 Task: Send an email with the signature Daniel Baker with the subject Thank you for a portfolio and the message I have some concerns regarding the progress of the project. Can we set up a call to discuss this further? from softage.10@softage.net to softage.2@softage.net and move the email from Sent Items to the folder Web analytics
Action: Mouse moved to (93, 81)
Screenshot: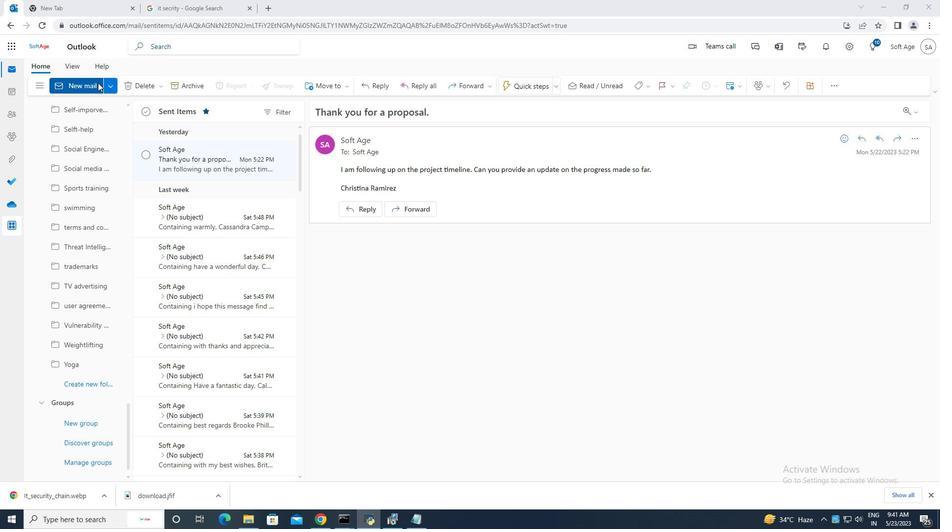 
Action: Mouse pressed left at (93, 81)
Screenshot: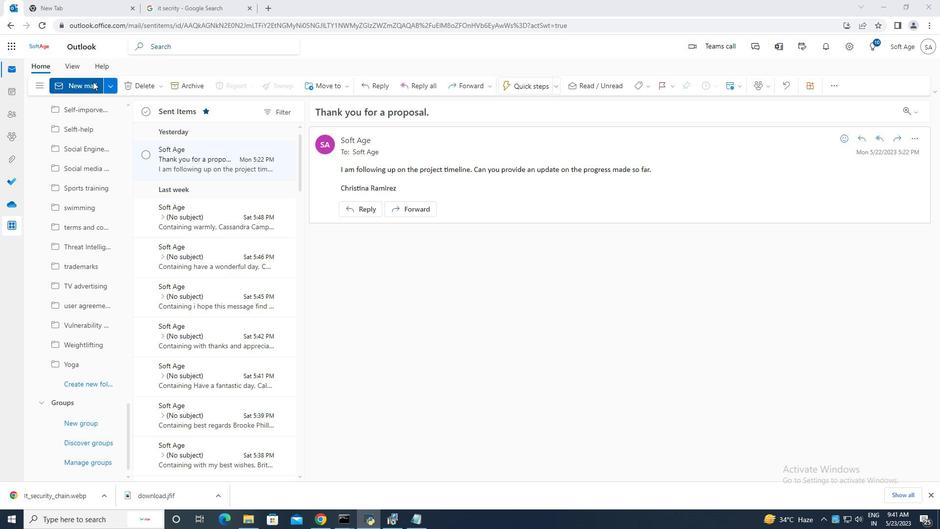 
Action: Mouse moved to (632, 86)
Screenshot: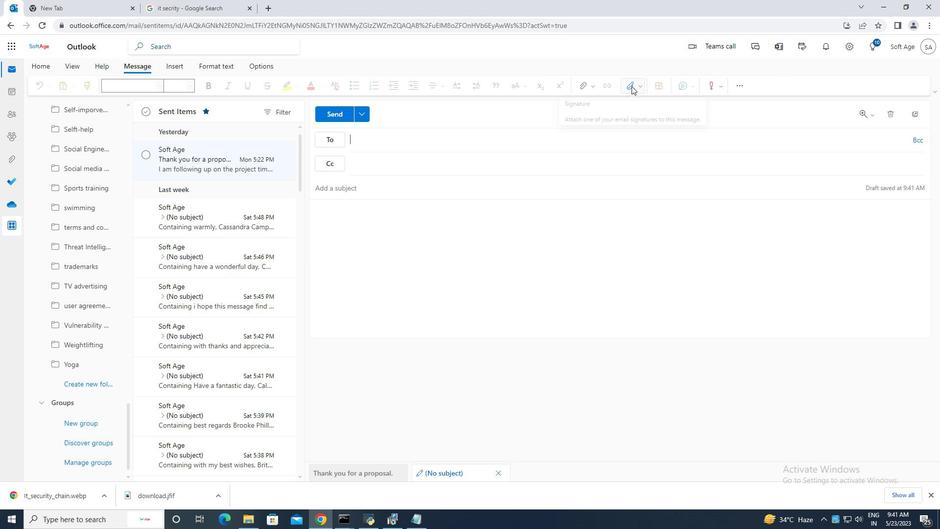 
Action: Mouse pressed left at (632, 86)
Screenshot: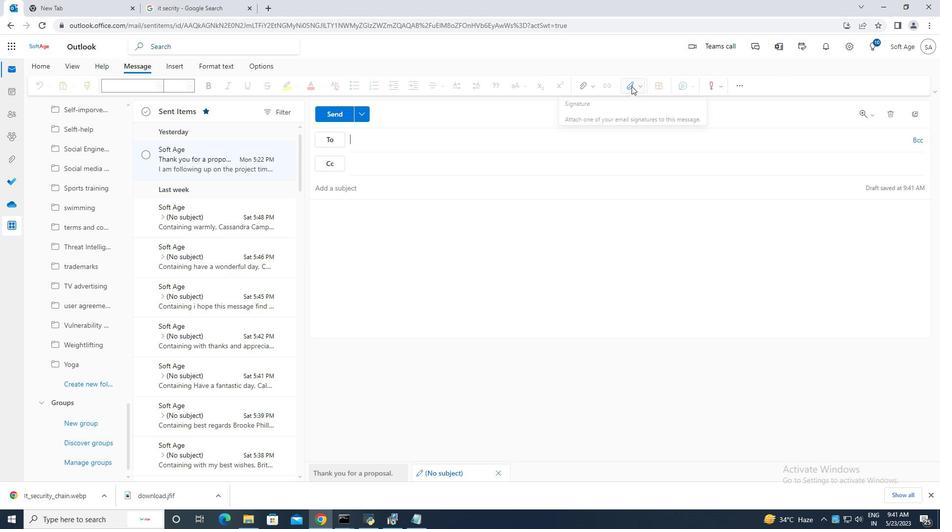 
Action: Mouse moved to (614, 125)
Screenshot: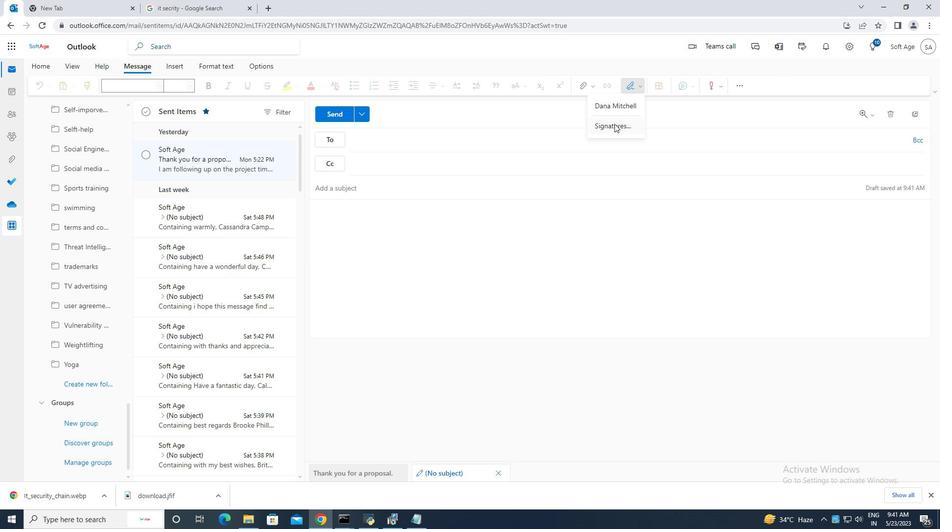 
Action: Mouse pressed left at (614, 125)
Screenshot: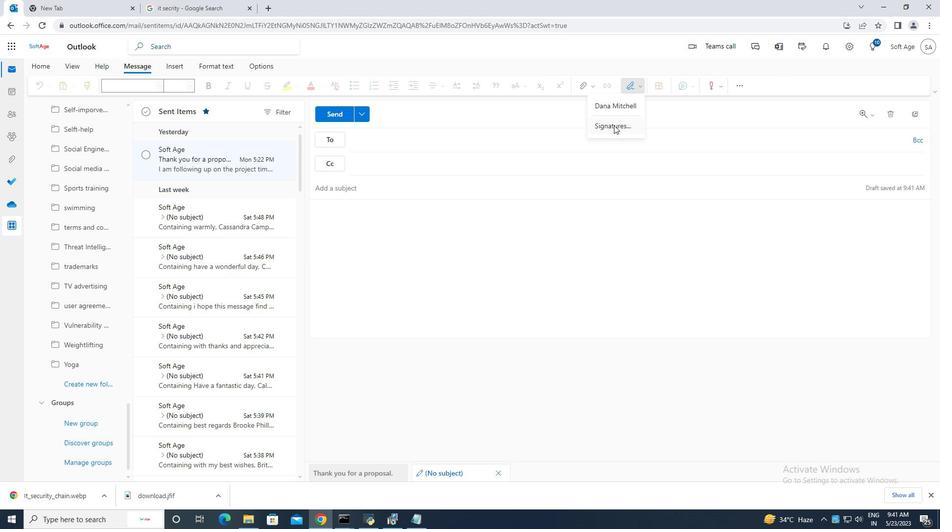 
Action: Mouse moved to (672, 164)
Screenshot: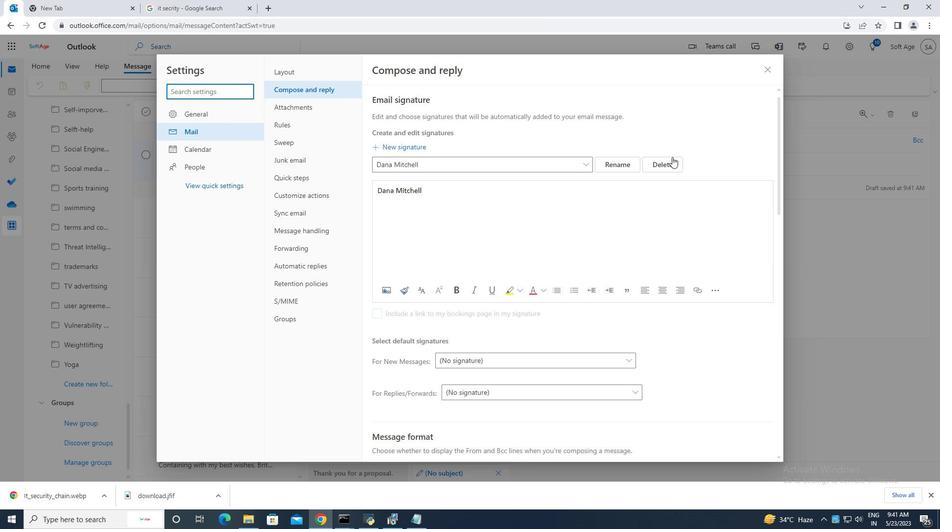
Action: Mouse pressed left at (672, 164)
Screenshot: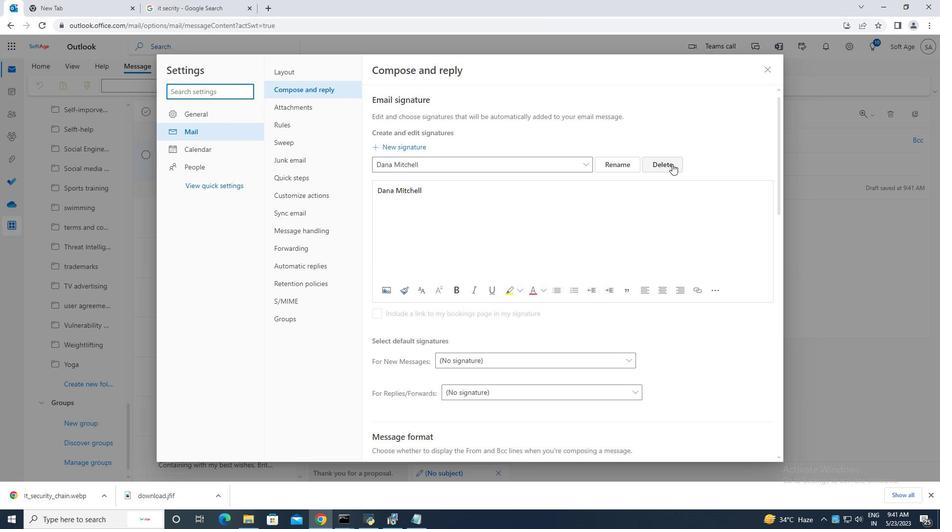 
Action: Mouse moved to (394, 166)
Screenshot: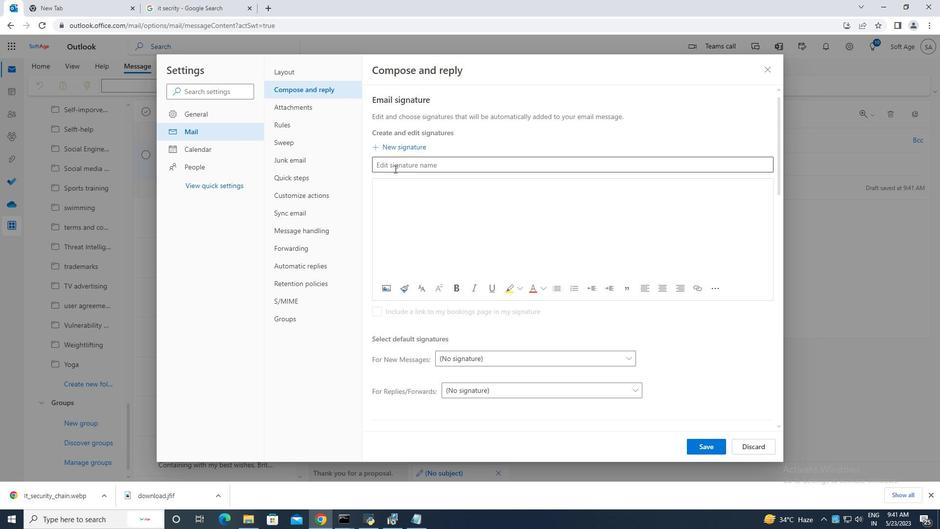 
Action: Mouse pressed left at (394, 166)
Screenshot: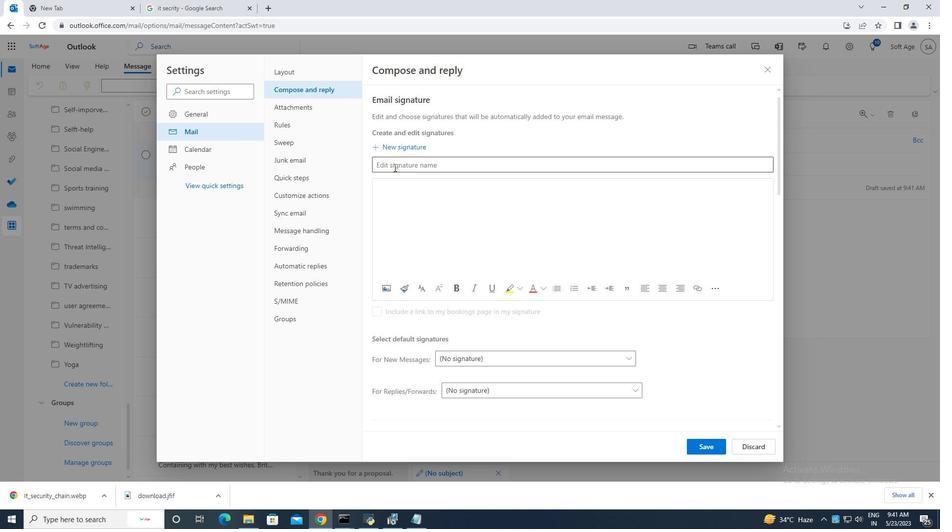 
Action: Key pressed <Key.caps_lock>D<Key.caps_lock>aniel<Key.space><Key.caps_lock>B<Key.caps_lock>aker<Key.space>
Screenshot: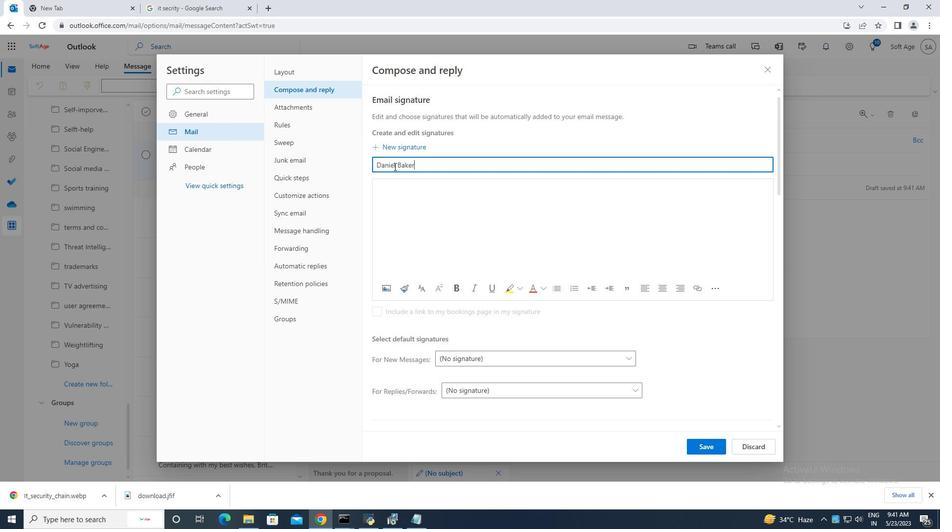 
Action: Mouse moved to (388, 183)
Screenshot: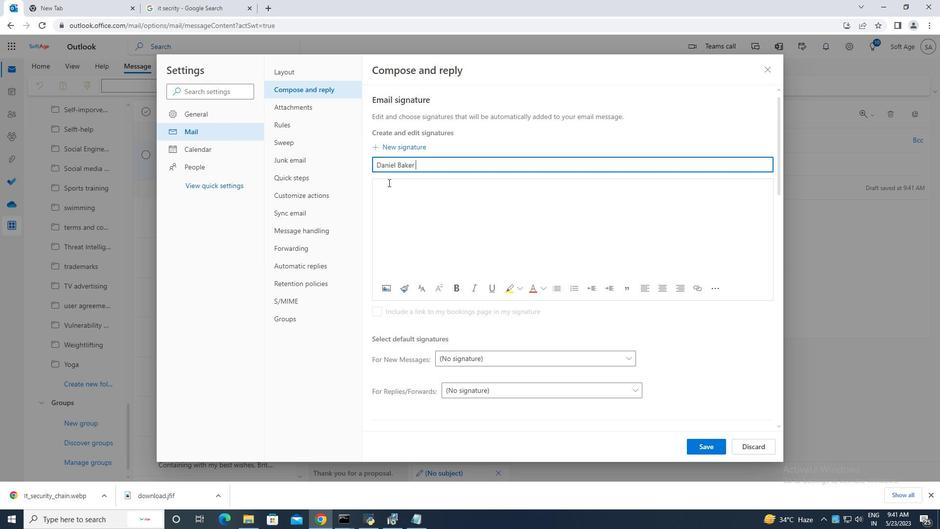 
Action: Mouse pressed left at (388, 183)
Screenshot: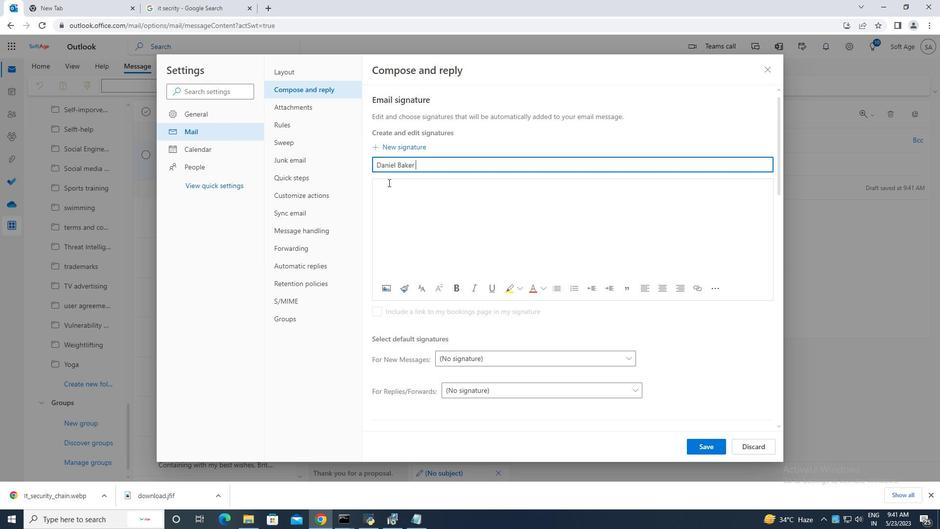
Action: Mouse moved to (391, 185)
Screenshot: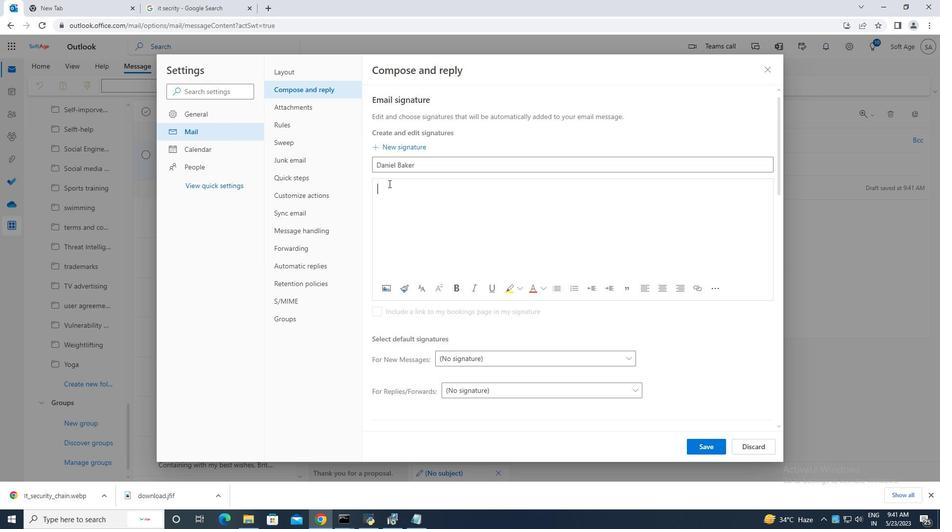 
Action: Key pressed <Key.caps_lock>D<Key.caps_lock>aniel<Key.space><Key.caps_lock>B<Key.caps_lock>aker
Screenshot: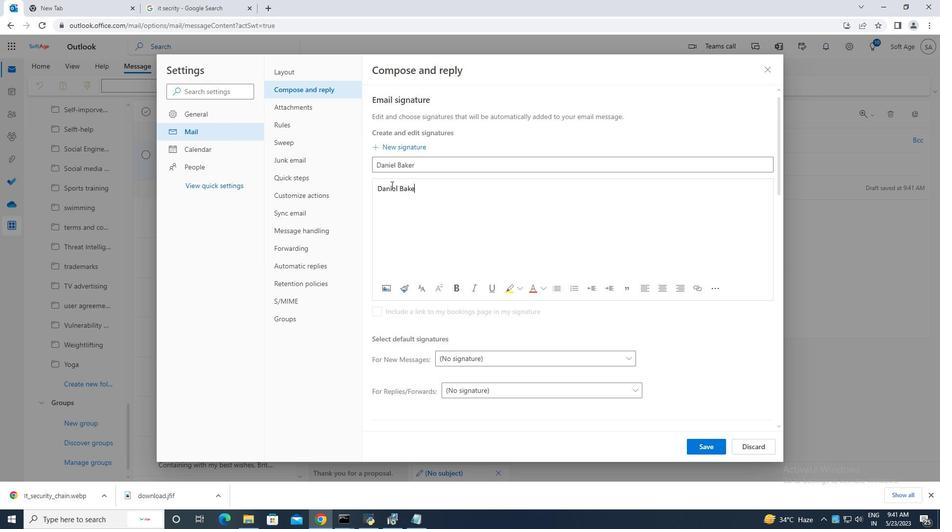 
Action: Mouse moved to (697, 443)
Screenshot: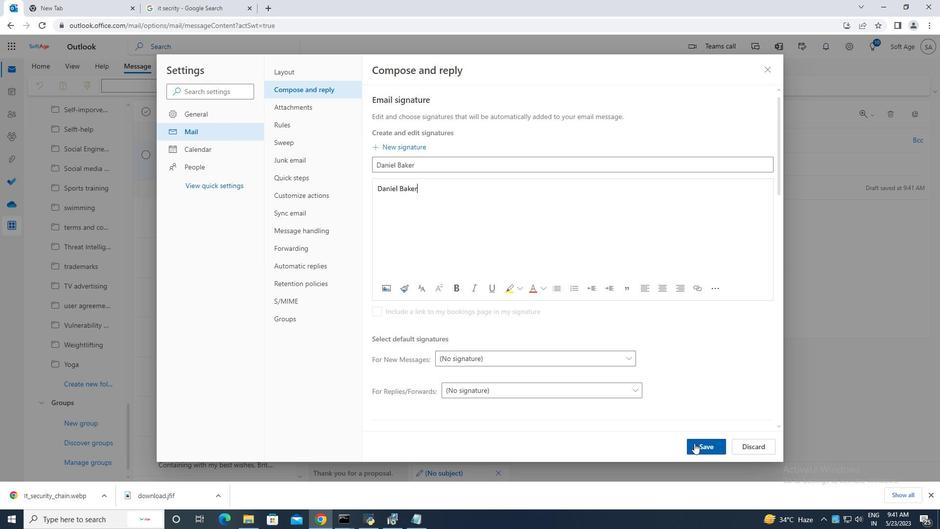 
Action: Mouse pressed left at (697, 443)
Screenshot: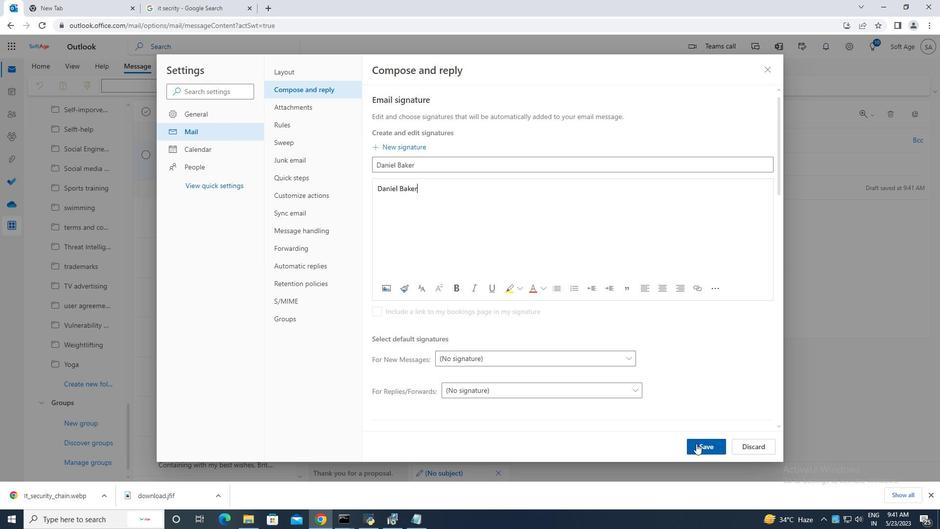
Action: Mouse moved to (766, 70)
Screenshot: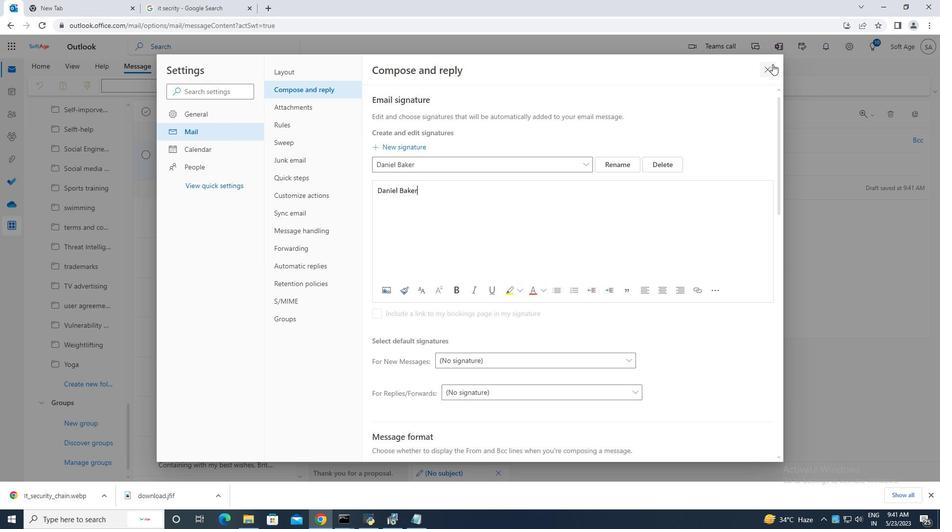 
Action: Mouse pressed left at (766, 70)
Screenshot: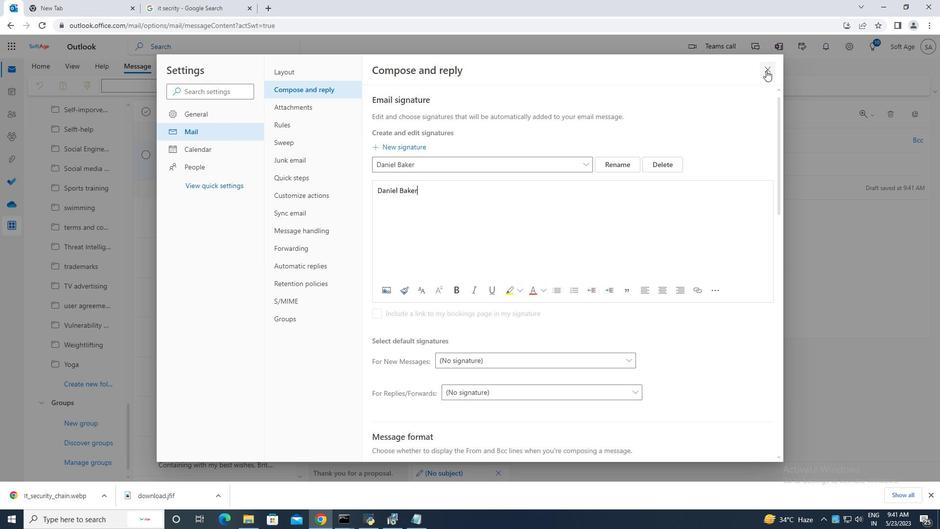 
Action: Mouse moved to (627, 89)
Screenshot: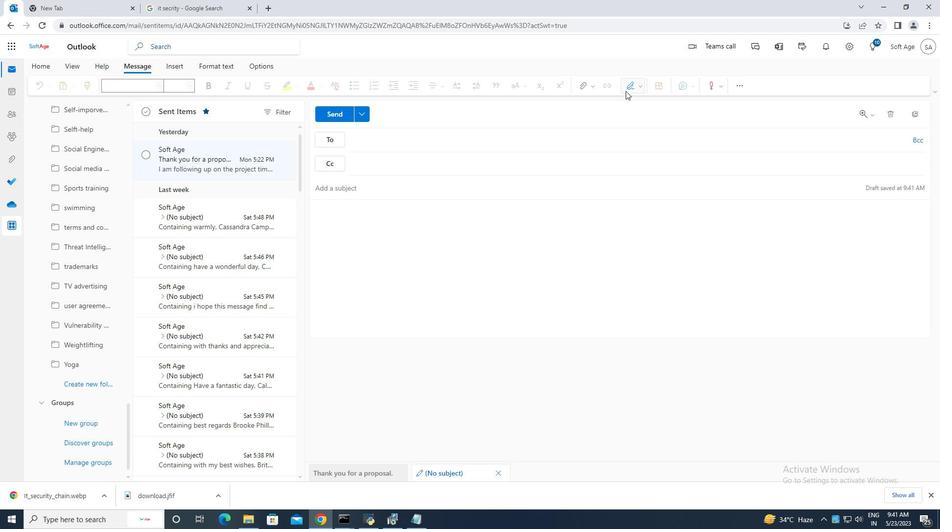 
Action: Mouse pressed left at (627, 89)
Screenshot: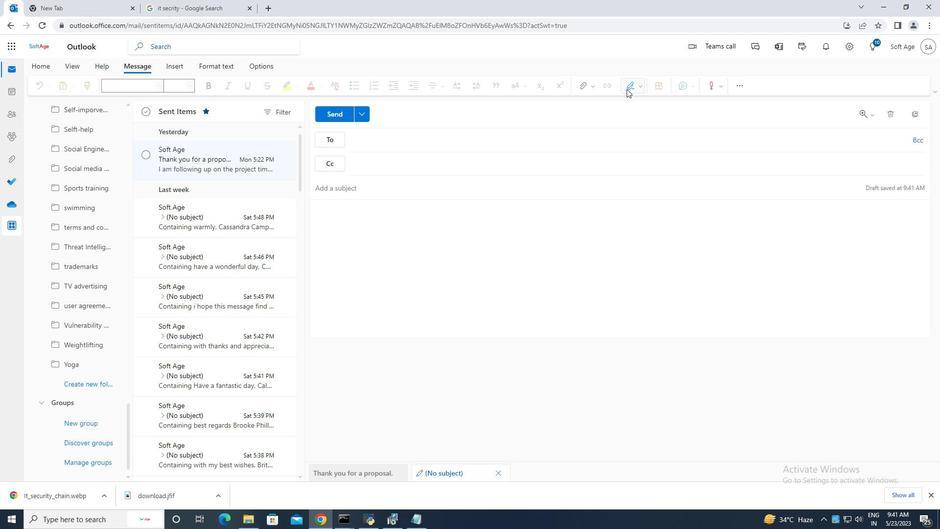 
Action: Mouse moved to (614, 106)
Screenshot: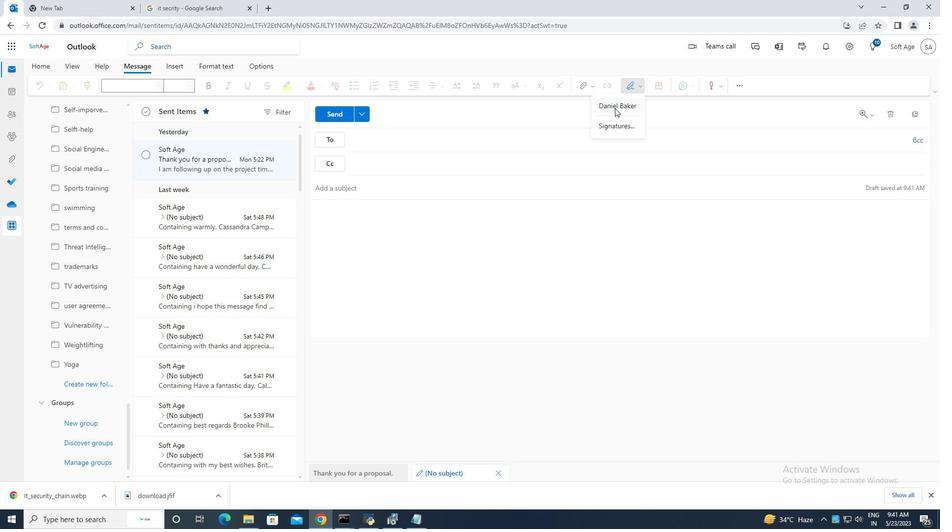 
Action: Mouse pressed left at (614, 106)
Screenshot: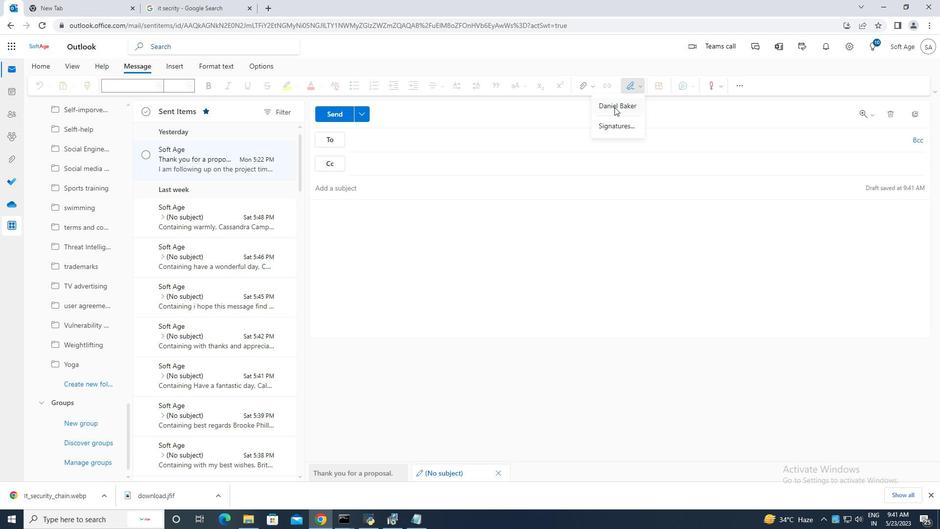 
Action: Mouse moved to (336, 187)
Screenshot: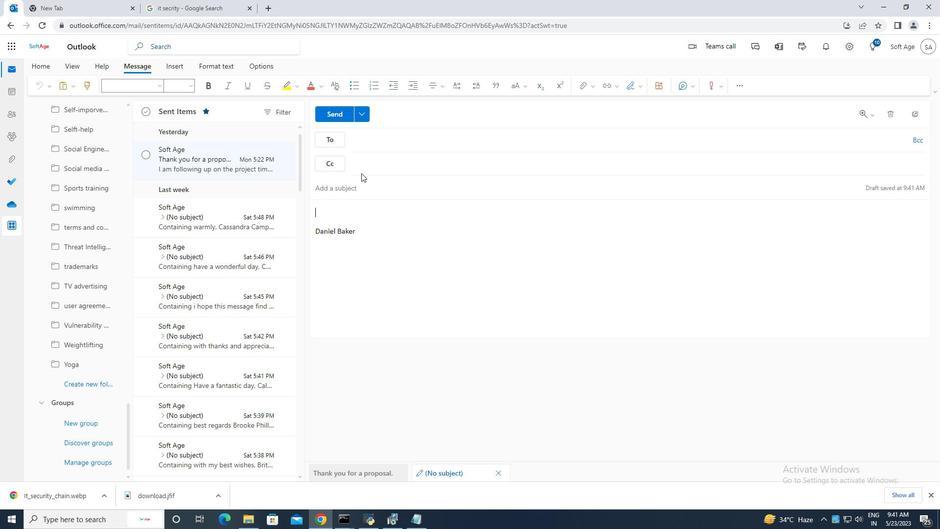
Action: Mouse pressed left at (336, 187)
Screenshot: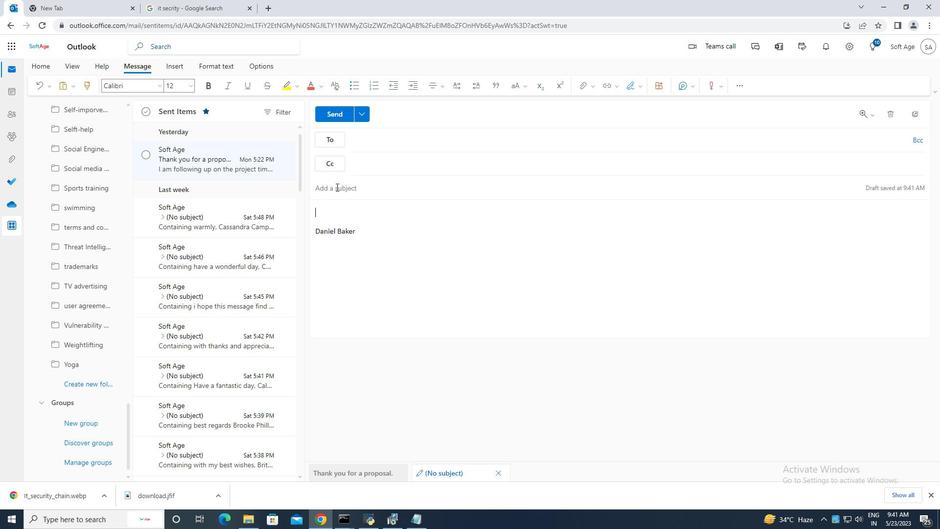 
Action: Key pressed <Key.caps_lock>T<Key.caps_lock>hank<Key.space>you<Key.space>for<Key.space>a<Key.space>portfolio<Key.space>and<Key.space>the<Key.space>m<Key.backspace><Key.backspace><Key.backspace><Key.backspace><Key.backspace><Key.backspace><Key.backspace><Key.backspace><Key.backspace><Key.backspace>.
Screenshot: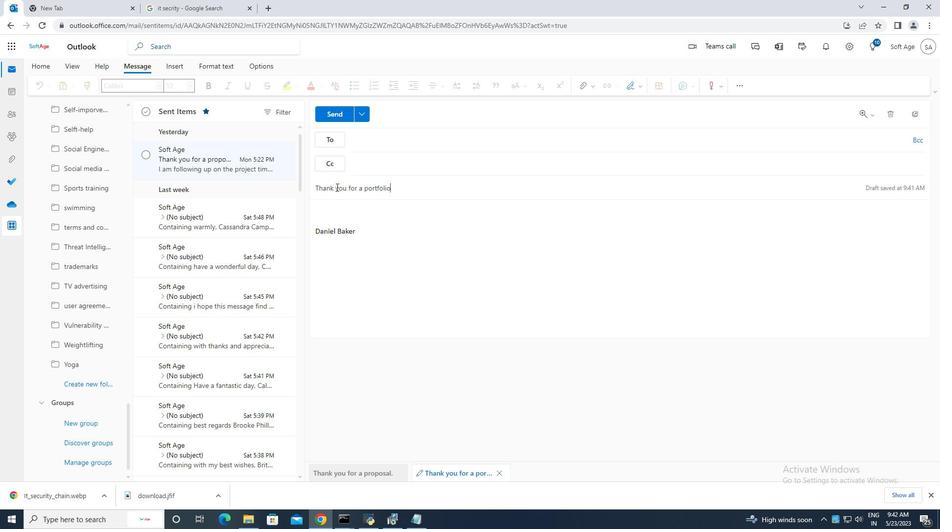 
Action: Mouse moved to (341, 217)
Screenshot: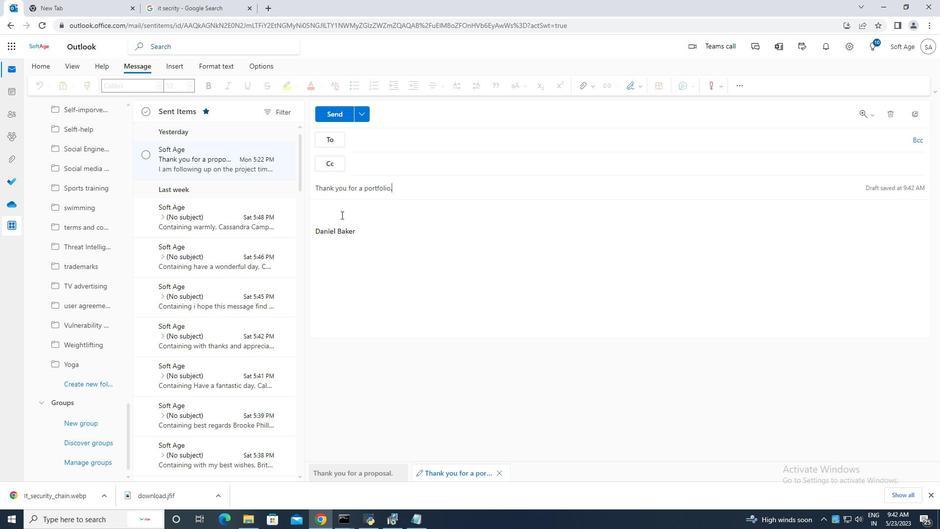 
Action: Mouse pressed left at (341, 217)
Screenshot: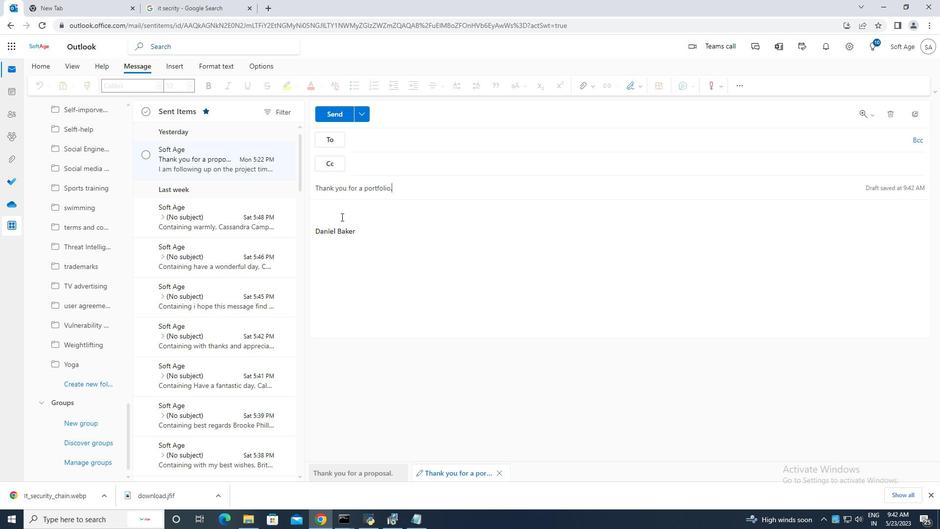
Action: Mouse moved to (337, 209)
Screenshot: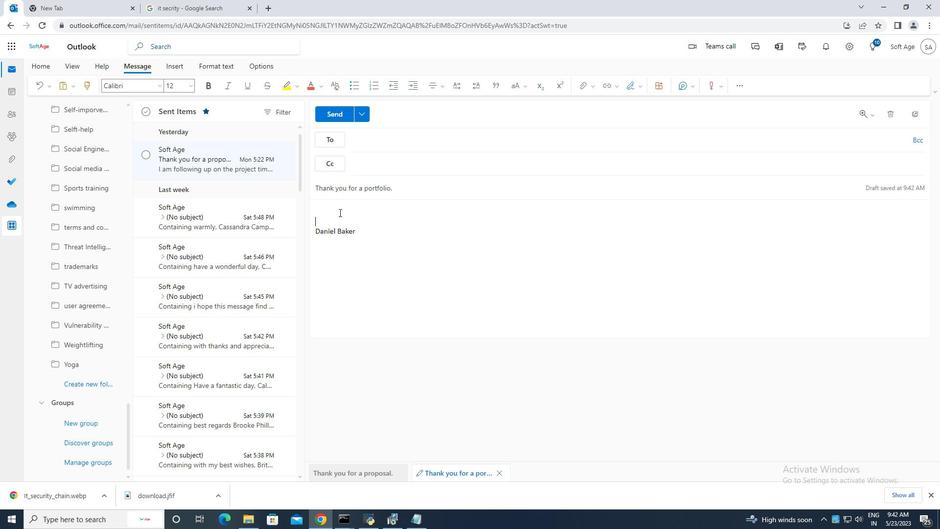 
Action: Mouse pressed left at (337, 209)
Screenshot: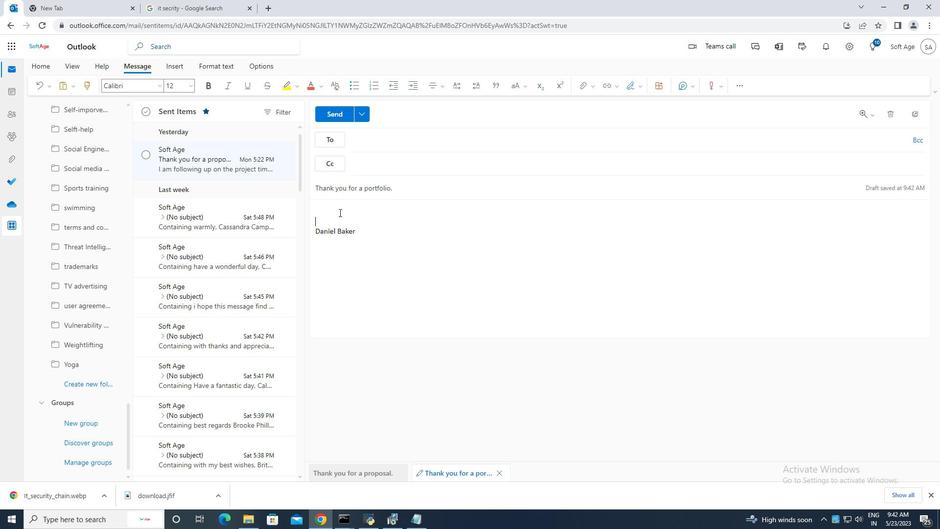 
Action: Key pressed <Key.caps_lock>I<Key.space><Key.caps_lock>have<Key.space>d<Key.backspace>some<Key.space>concerns<Key.space>regarding<Key.space>the<Key.space>progress<Key.space>of<Key.space>the<Key.space>project.<Key.space><Key.caps_lock>C<Key.caps_lock>an<Key.space>we<Key.space>set<Key.space>up<Key.space>a<Key.space>call<Key.space>to<Key.space>discuss<Key.space>this<Key.space>further.
Screenshot: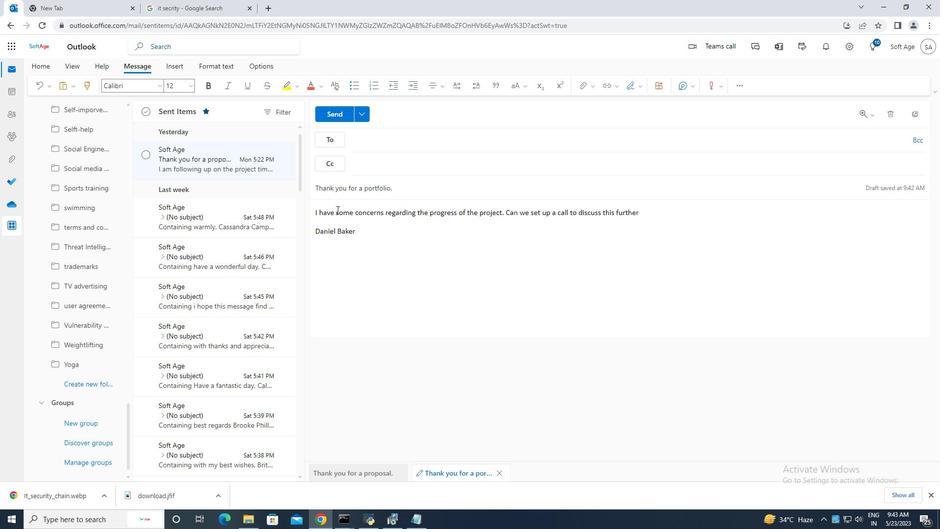 
Action: Mouse moved to (361, 144)
Screenshot: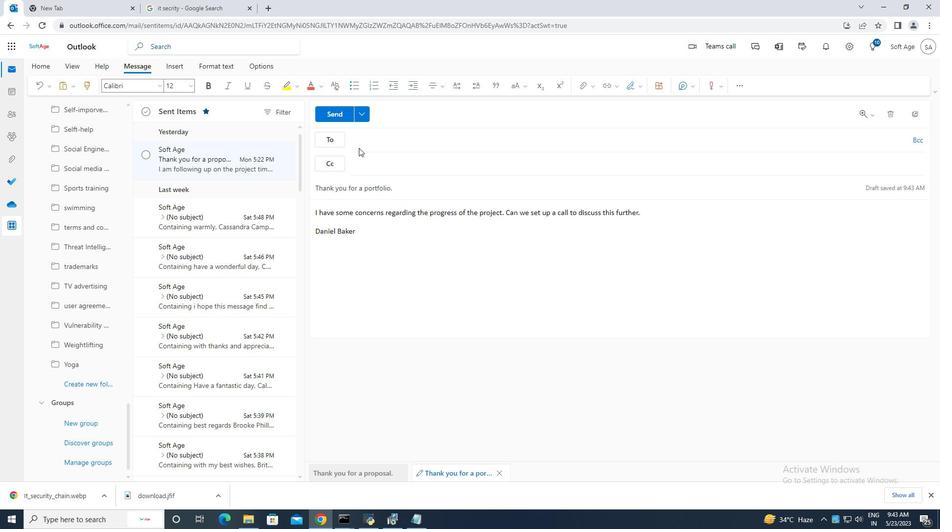 
Action: Mouse pressed left at (361, 144)
Screenshot: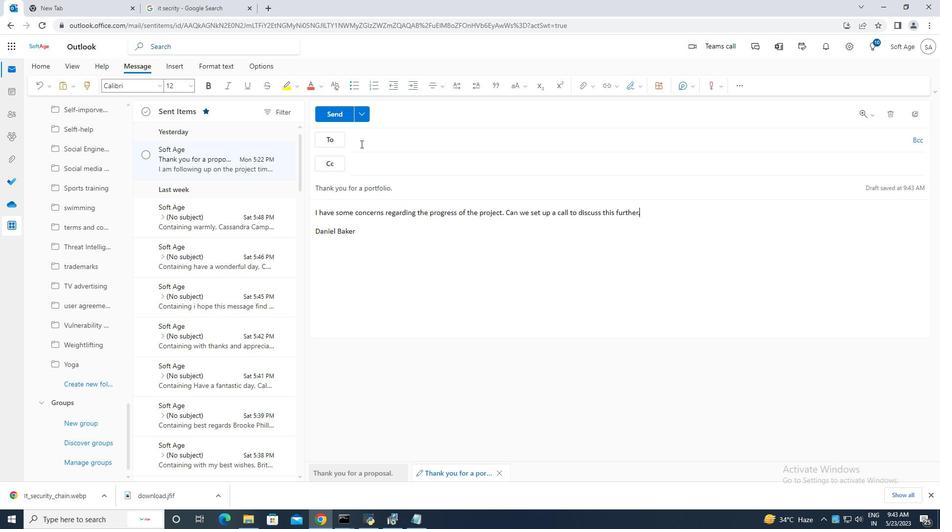 
Action: Key pressed softage.2<Key.shift>@
Screenshot: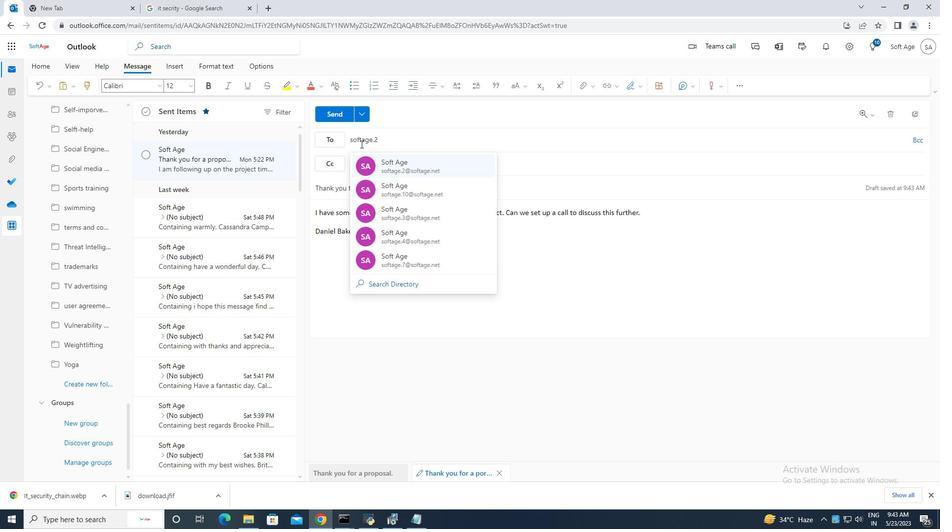 
Action: Mouse moved to (462, 163)
Screenshot: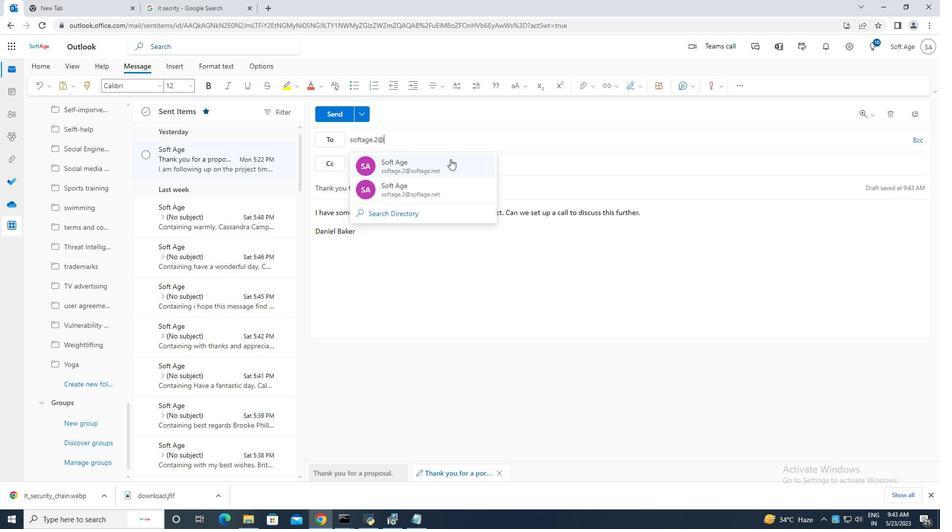 
Action: Mouse pressed left at (462, 163)
Screenshot: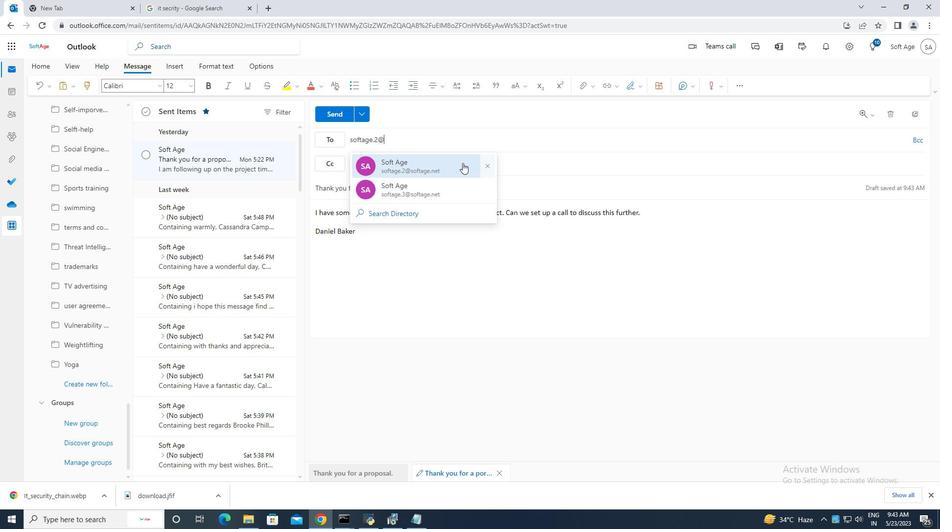 
Action: Mouse moved to (90, 384)
Screenshot: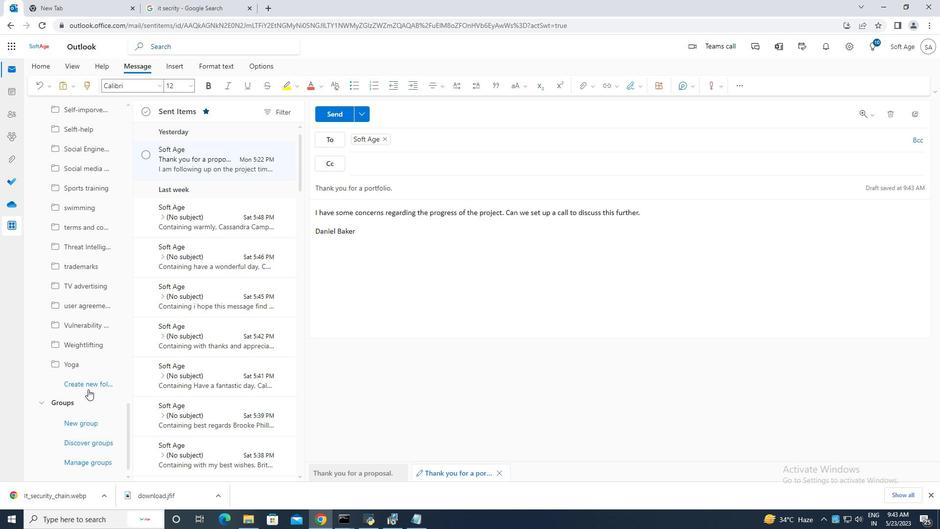 
Action: Mouse pressed left at (90, 384)
Screenshot: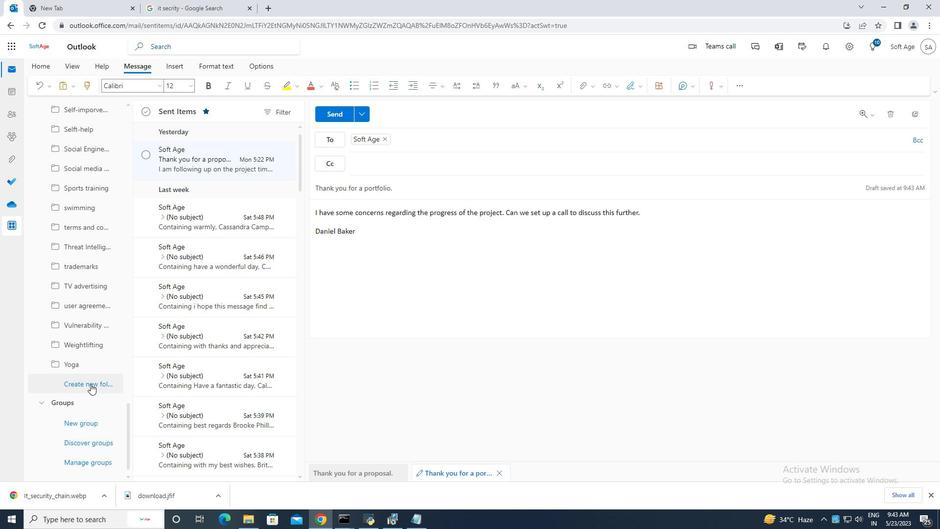 
Action: Mouse moved to (74, 385)
Screenshot: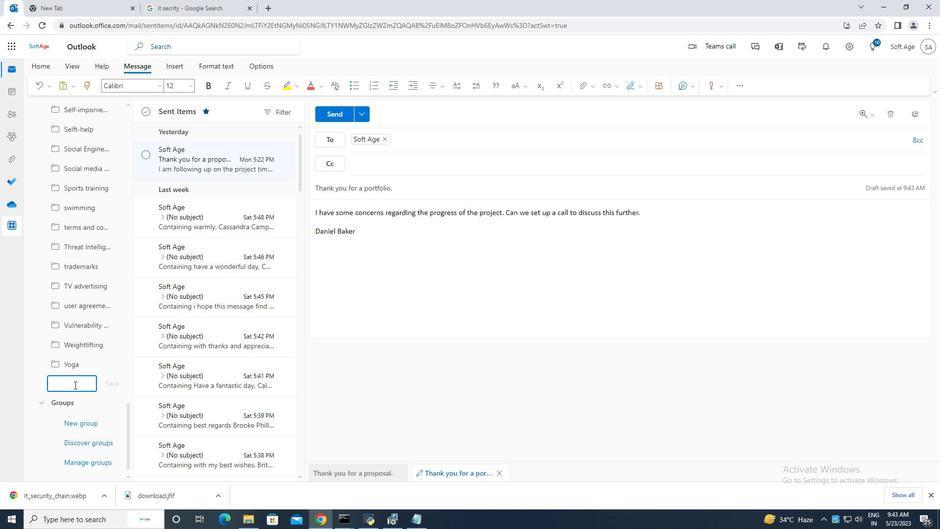 
Action: Key pressed <Key.caps_lock>W<Key.caps_lock>eb<Key.space>analytics
Screenshot: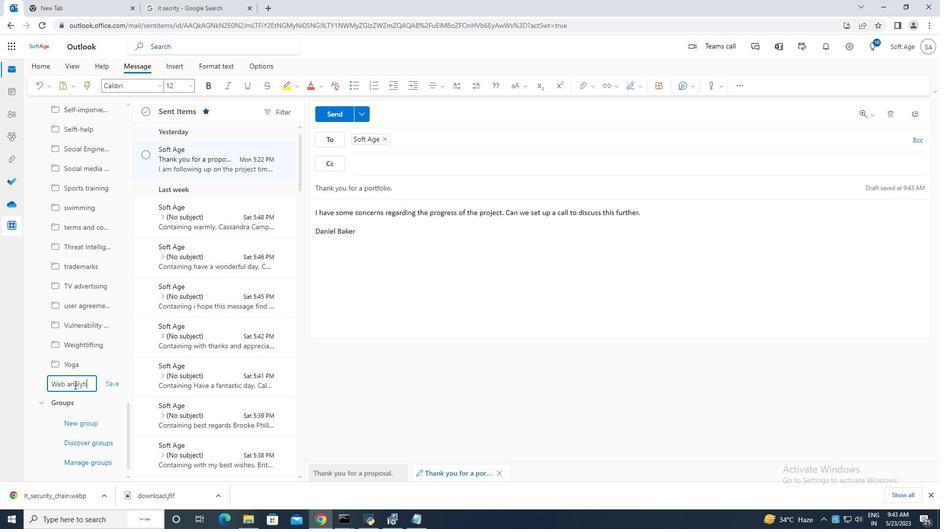 
Action: Mouse moved to (108, 386)
Screenshot: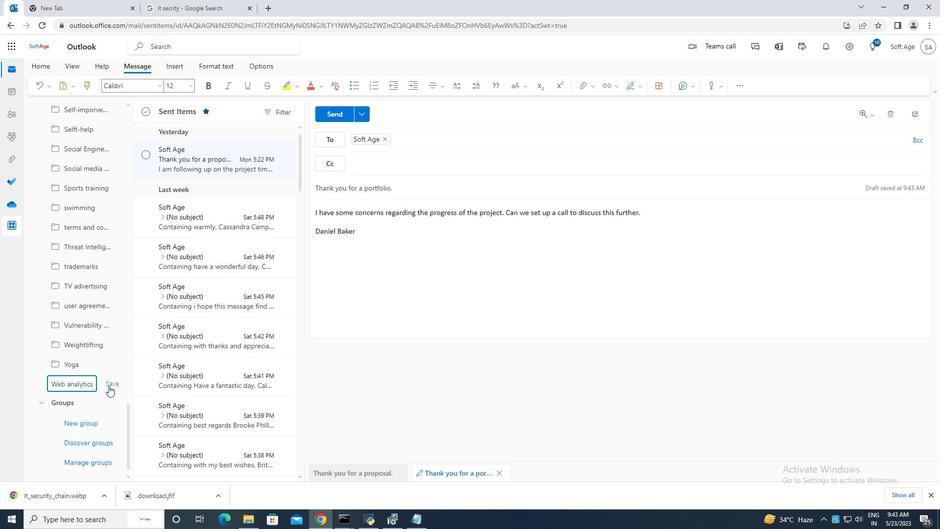 
Action: Mouse pressed left at (108, 386)
Screenshot: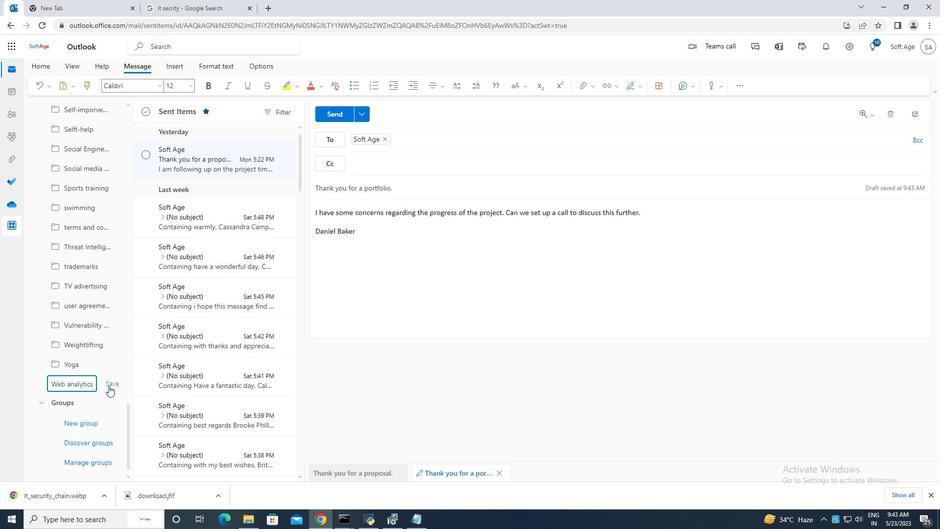 
Action: Mouse moved to (335, 119)
Screenshot: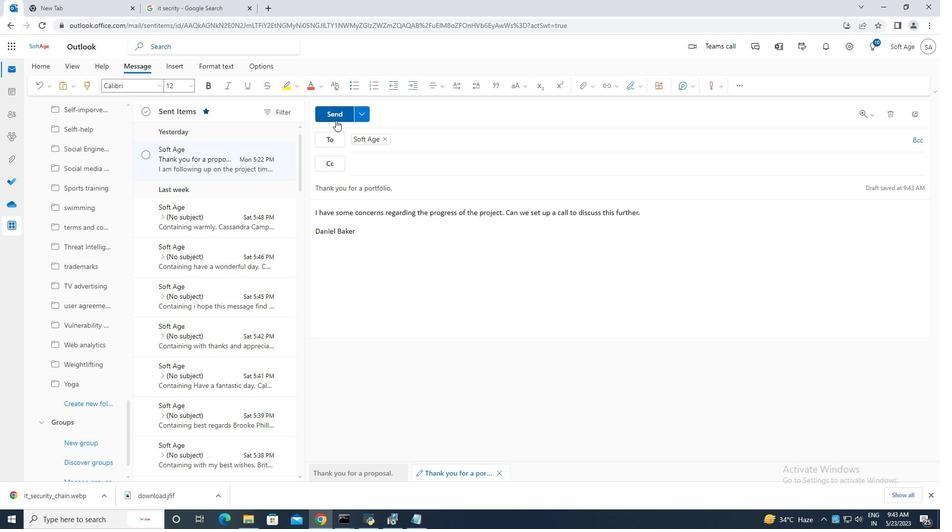 
Action: Mouse pressed left at (335, 119)
Screenshot: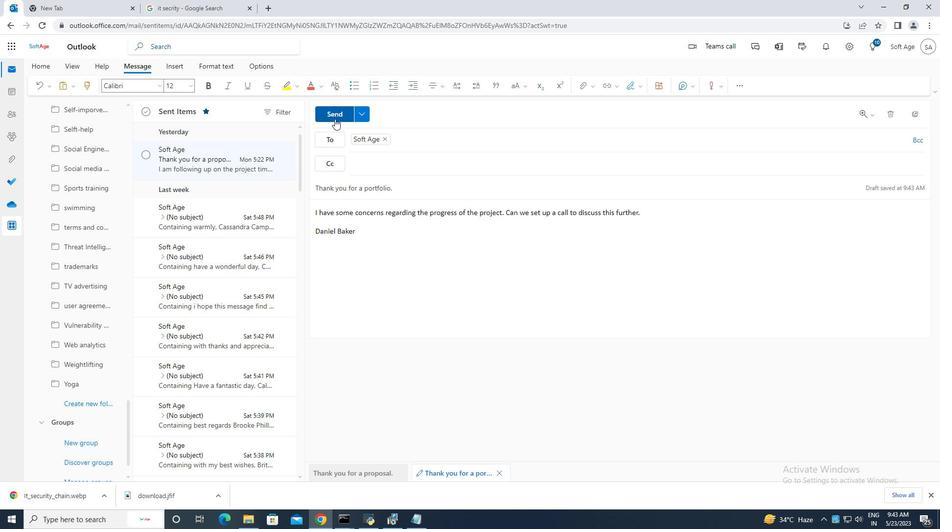 
Action: Mouse moved to (331, 84)
Screenshot: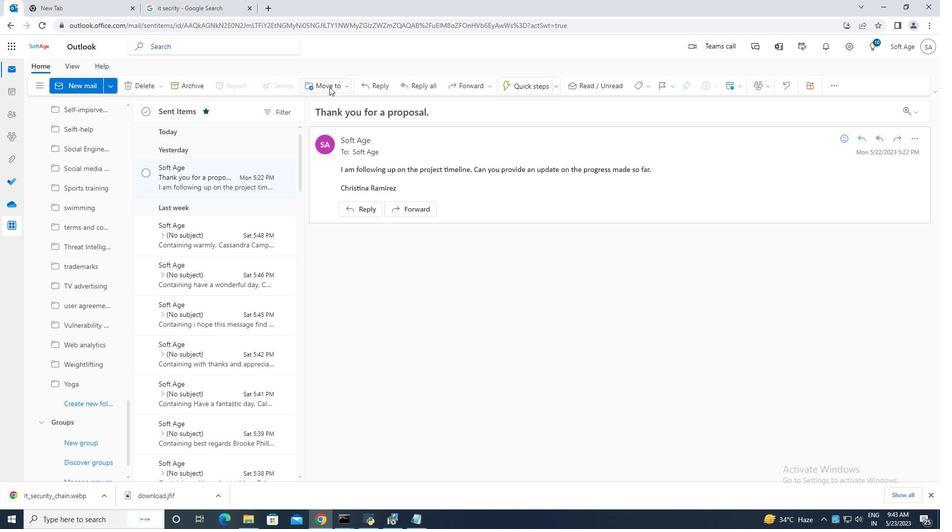 
Action: Mouse pressed left at (331, 84)
Screenshot: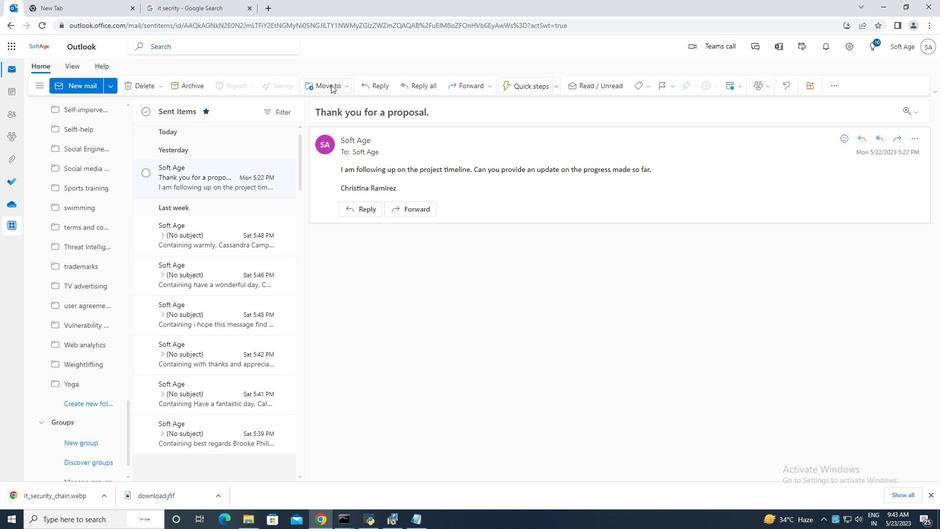 
Action: Mouse moved to (339, 103)
Screenshot: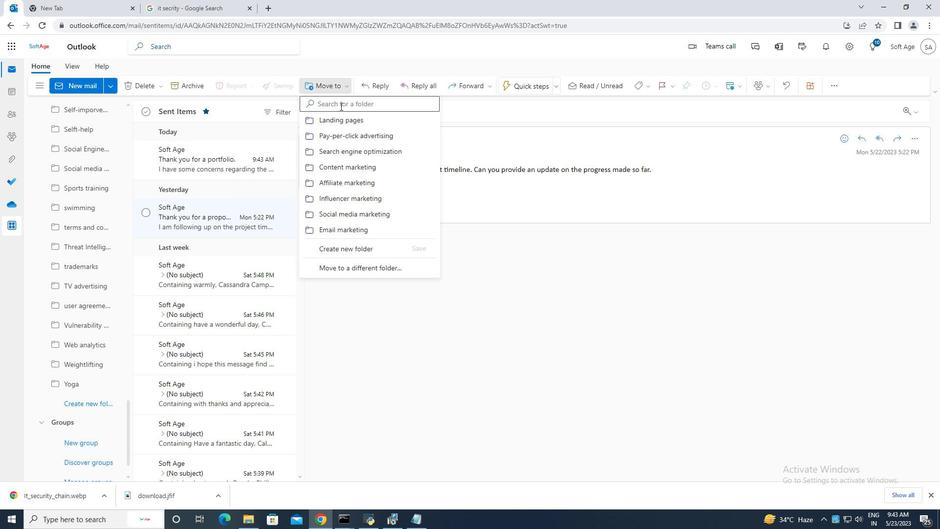 
Action: Mouse pressed left at (339, 103)
Screenshot: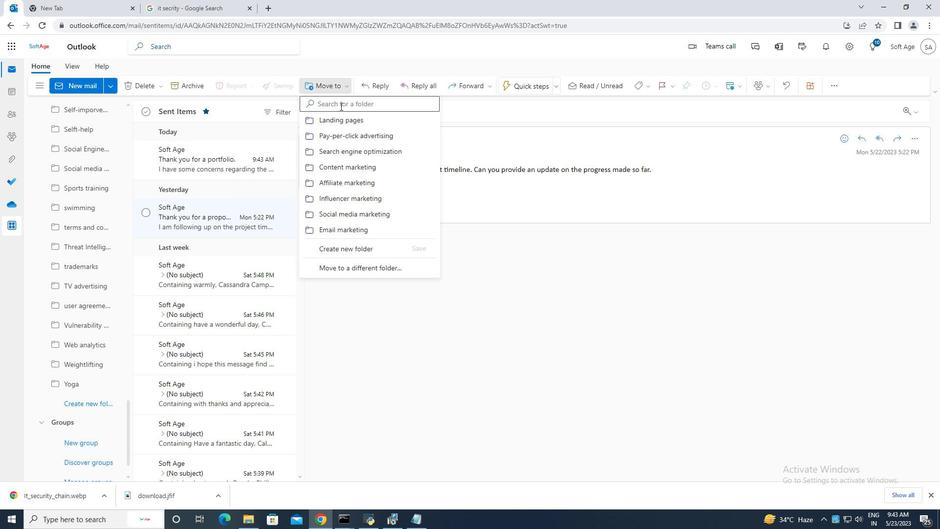 
Action: Mouse moved to (337, 106)
Screenshot: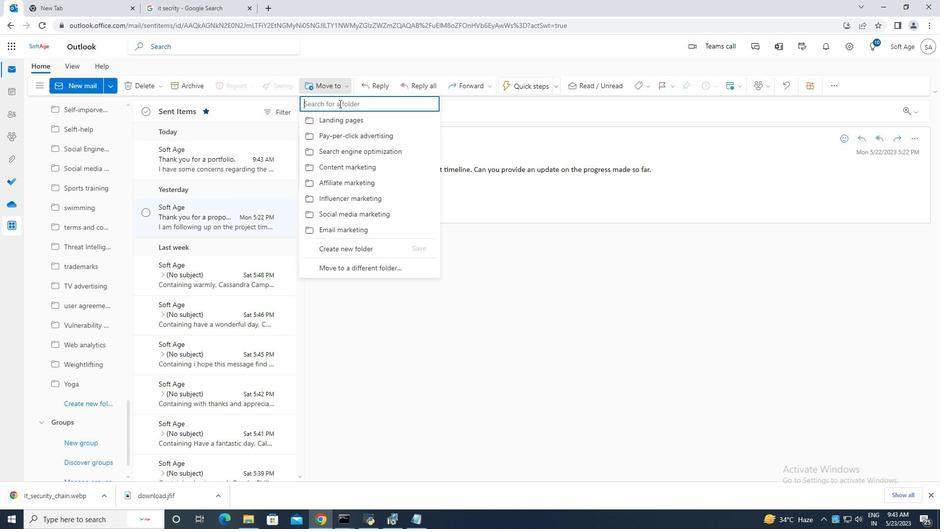 
Action: Key pressed web
Screenshot: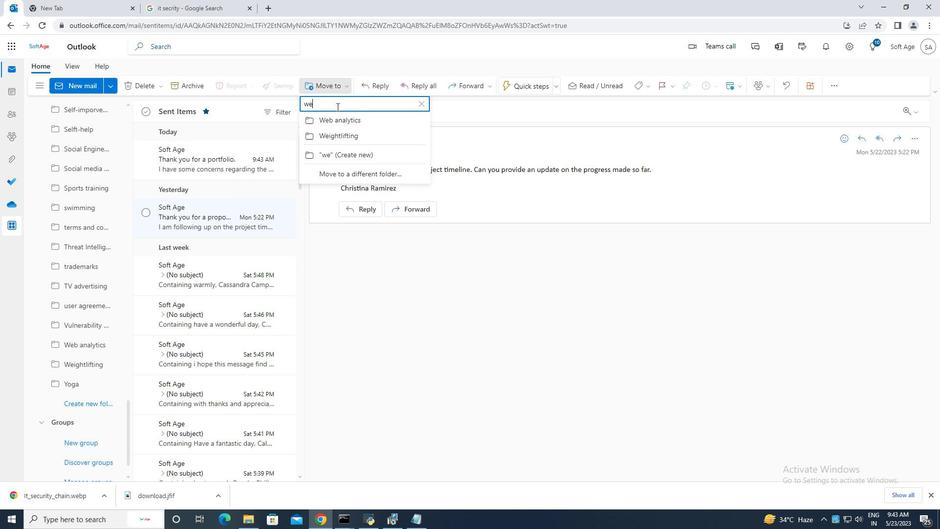 
Action: Mouse moved to (344, 120)
Screenshot: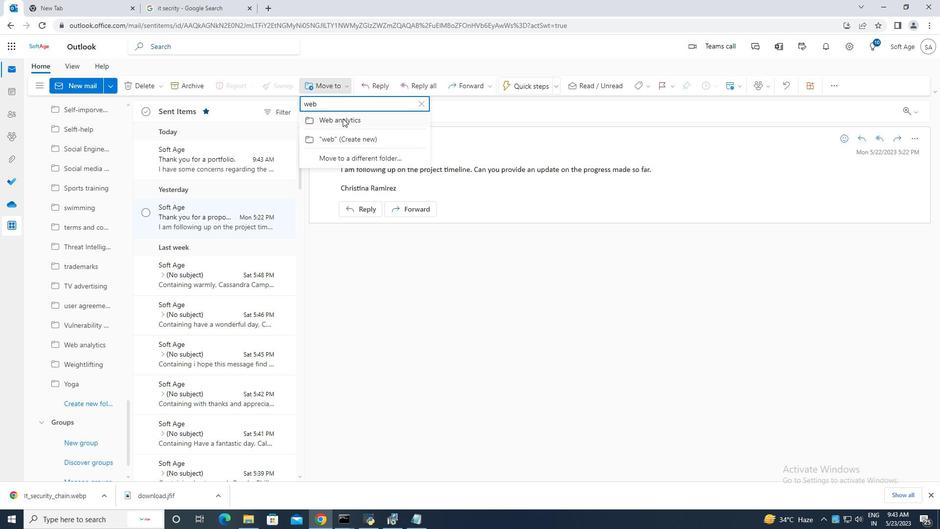 
Action: Mouse pressed left at (344, 120)
Screenshot: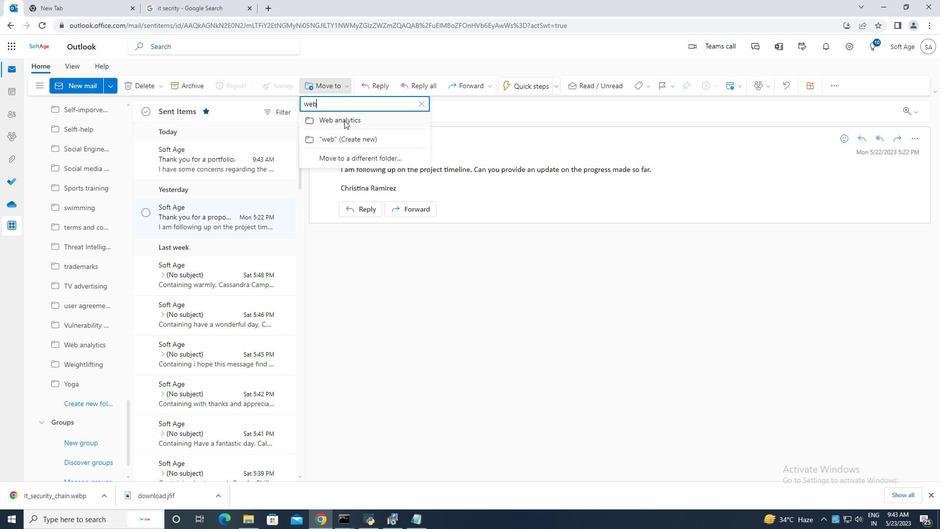 
Action: Mouse moved to (354, 227)
Screenshot: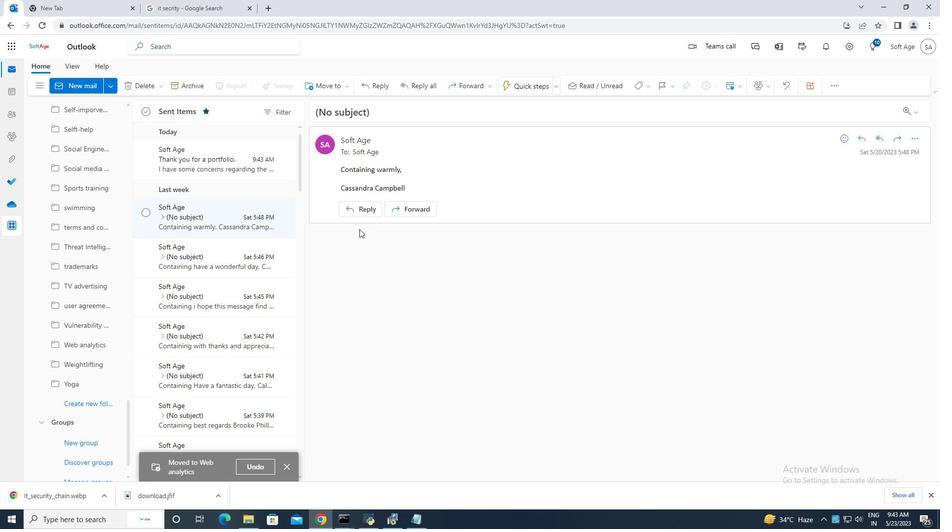 
